 Task: Set the VNC Port for mosaic video sub source to 20002.
Action: Mouse moved to (100, 12)
Screenshot: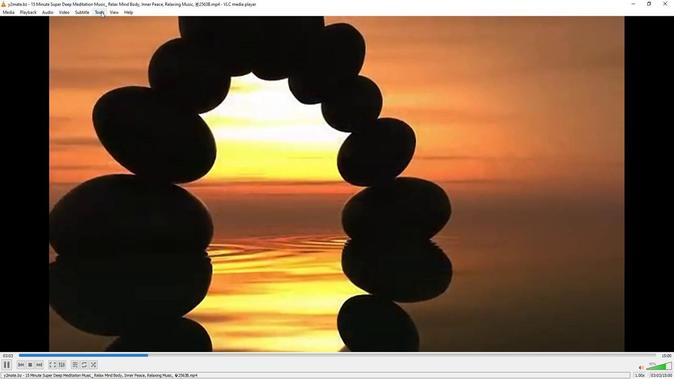 
Action: Mouse pressed left at (100, 12)
Screenshot: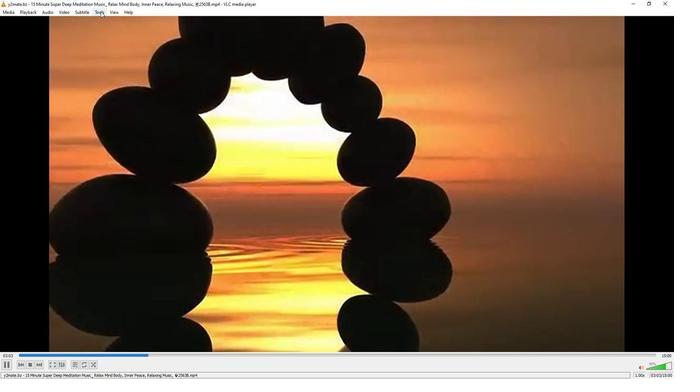 
Action: Mouse moved to (110, 97)
Screenshot: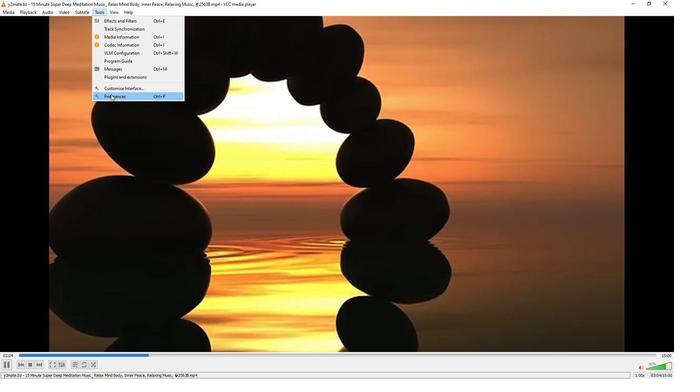 
Action: Mouse pressed left at (110, 97)
Screenshot: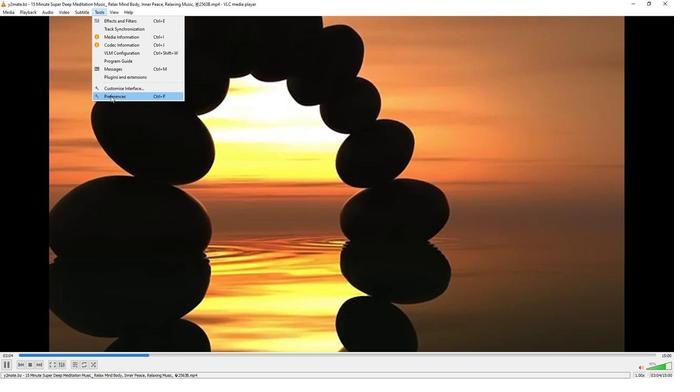 
Action: Mouse moved to (223, 309)
Screenshot: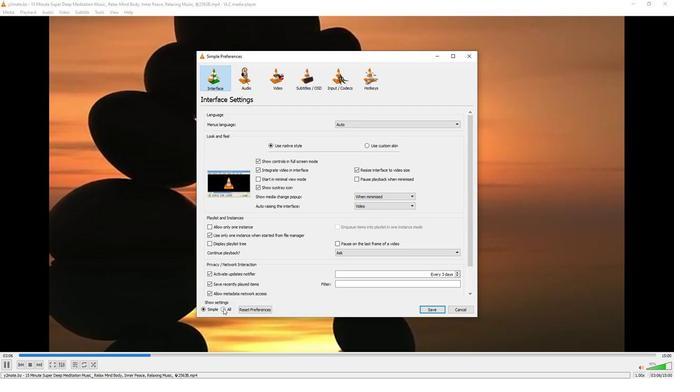 
Action: Mouse pressed left at (223, 309)
Screenshot: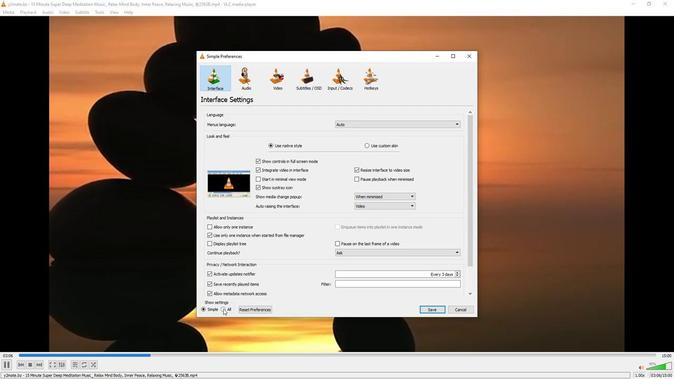 
Action: Mouse moved to (224, 208)
Screenshot: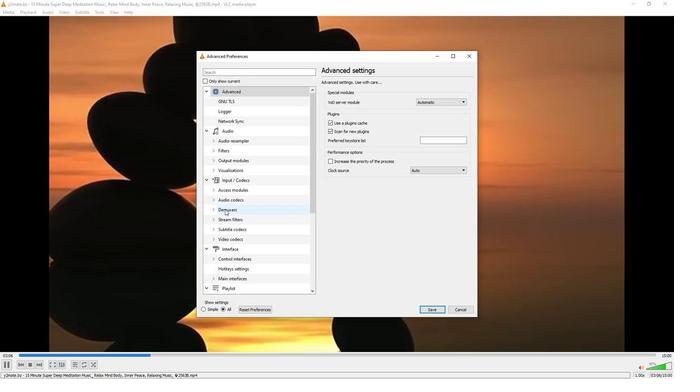 
Action: Mouse scrolled (224, 207) with delta (0, 0)
Screenshot: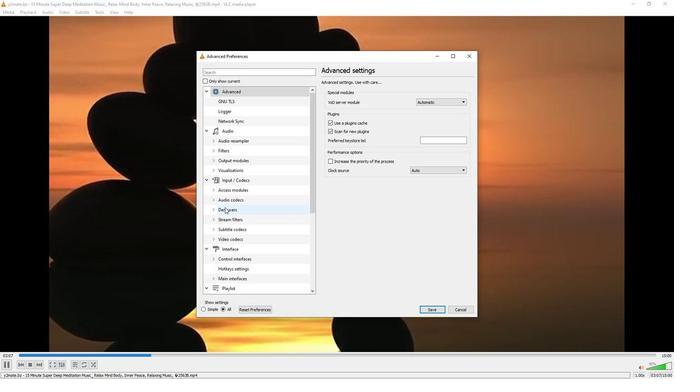 
Action: Mouse scrolled (224, 207) with delta (0, 0)
Screenshot: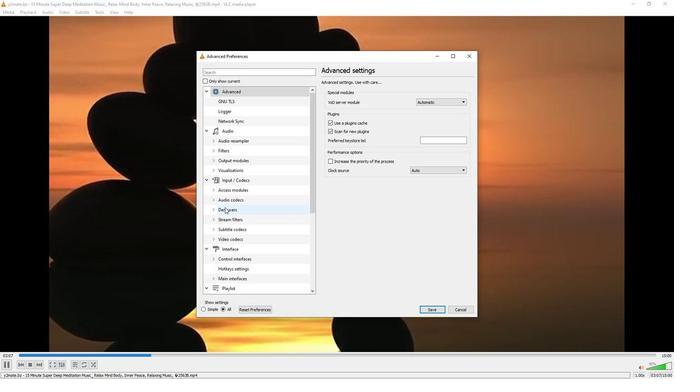 
Action: Mouse moved to (224, 207)
Screenshot: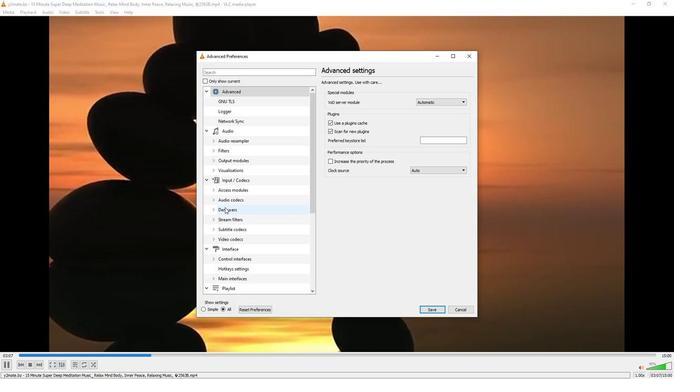 
Action: Mouse scrolled (224, 207) with delta (0, 0)
Screenshot: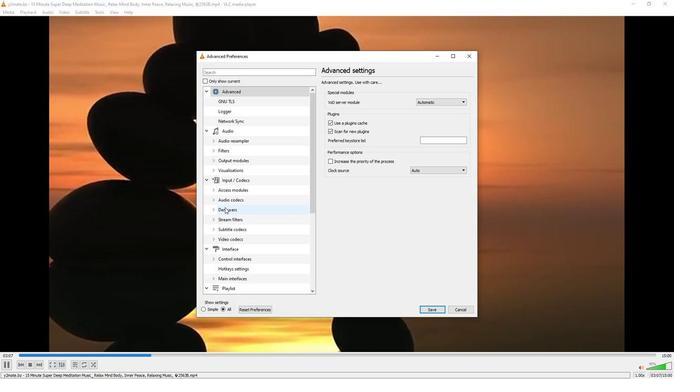
Action: Mouse moved to (224, 207)
Screenshot: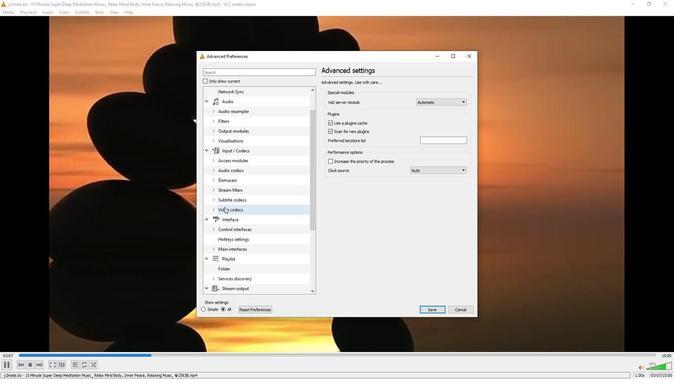 
Action: Mouse scrolled (224, 206) with delta (0, 0)
Screenshot: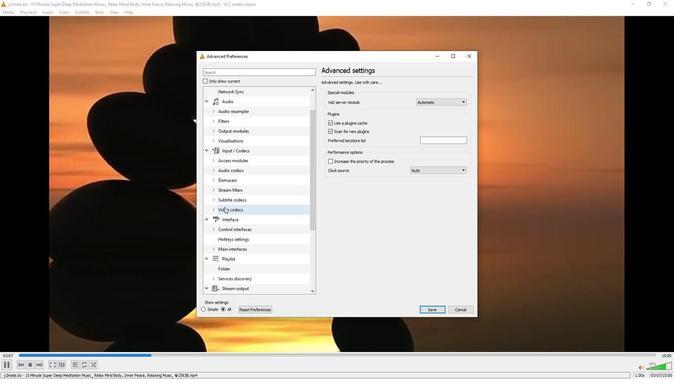 
Action: Mouse moved to (223, 205)
Screenshot: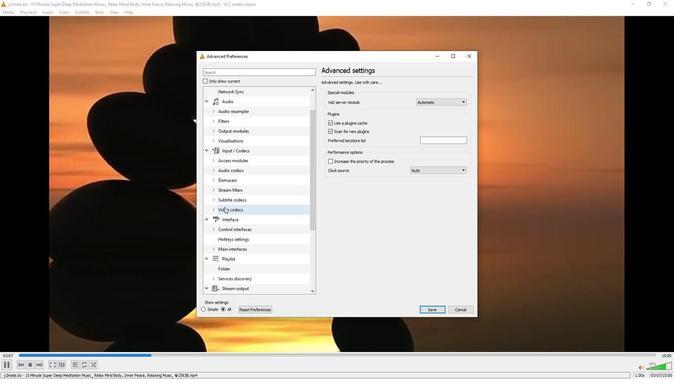 
Action: Mouse scrolled (223, 205) with delta (0, 0)
Screenshot: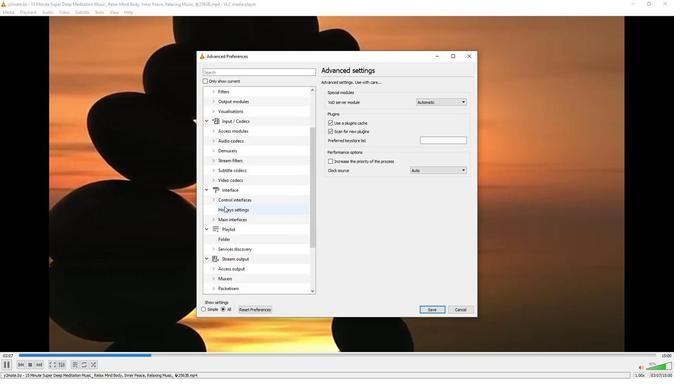 
Action: Mouse moved to (223, 203)
Screenshot: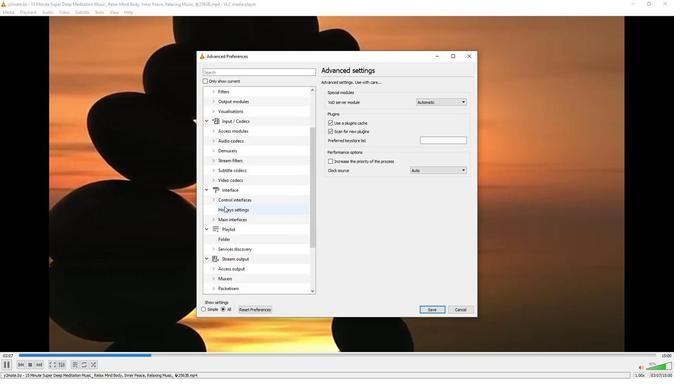 
Action: Mouse scrolled (223, 202) with delta (0, 0)
Screenshot: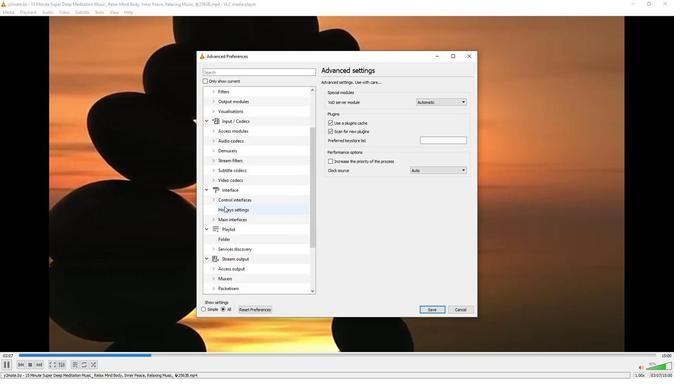 
Action: Mouse moved to (221, 199)
Screenshot: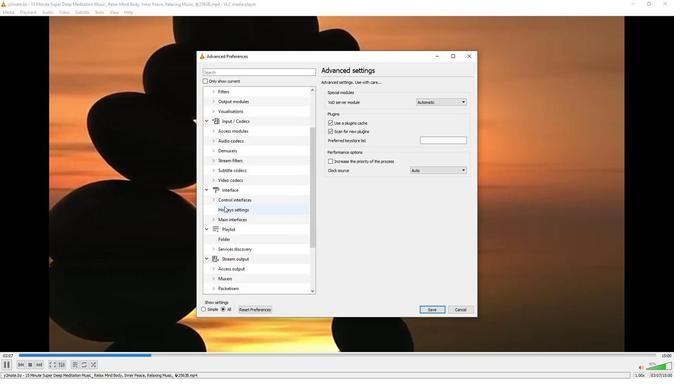 
Action: Mouse scrolled (221, 199) with delta (0, 0)
Screenshot: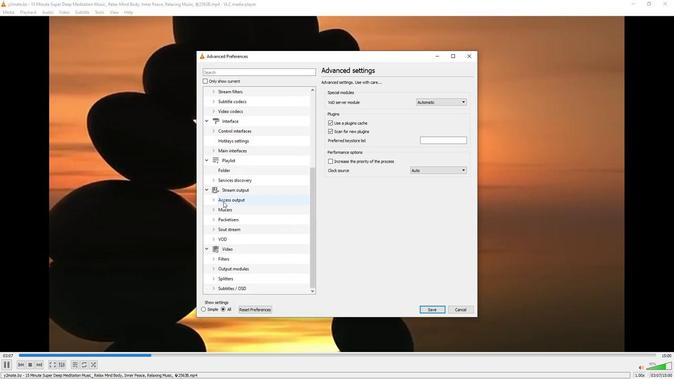 
Action: Mouse moved to (221, 198)
Screenshot: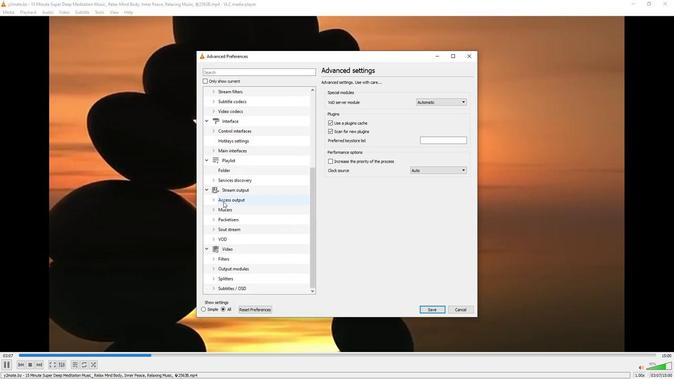 
Action: Mouse scrolled (221, 198) with delta (0, 0)
Screenshot: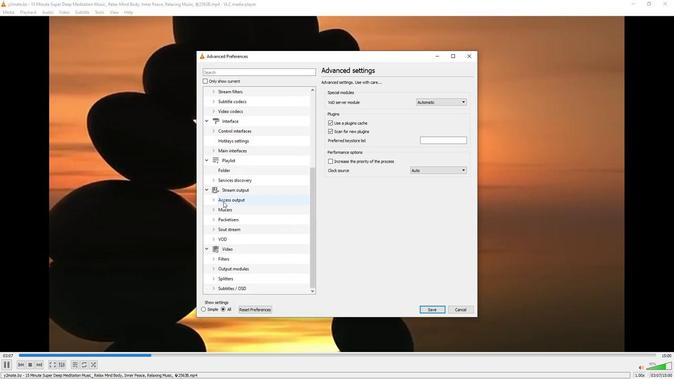 
Action: Mouse moved to (212, 288)
Screenshot: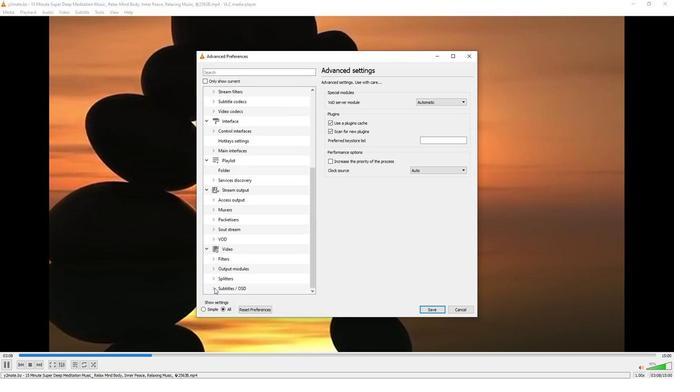 
Action: Mouse pressed left at (212, 288)
Screenshot: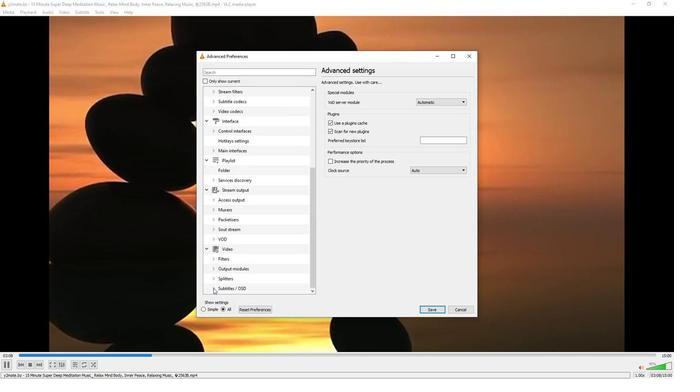 
Action: Mouse moved to (218, 239)
Screenshot: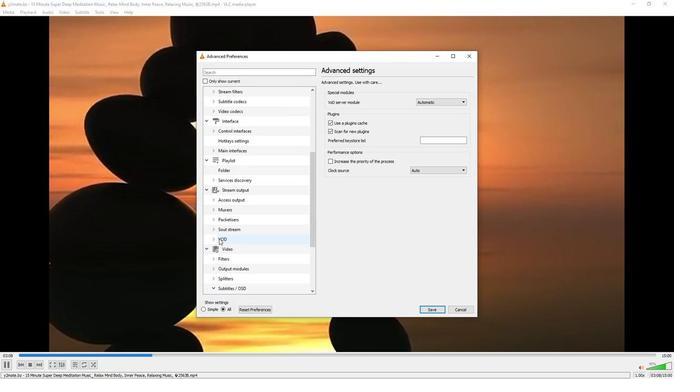 
Action: Mouse scrolled (218, 238) with delta (0, 0)
Screenshot: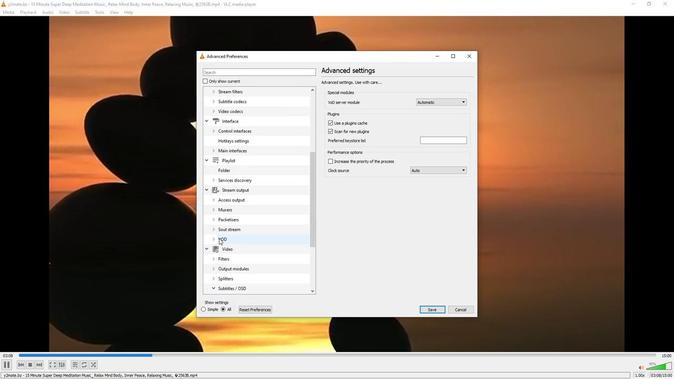 
Action: Mouse scrolled (218, 238) with delta (0, 0)
Screenshot: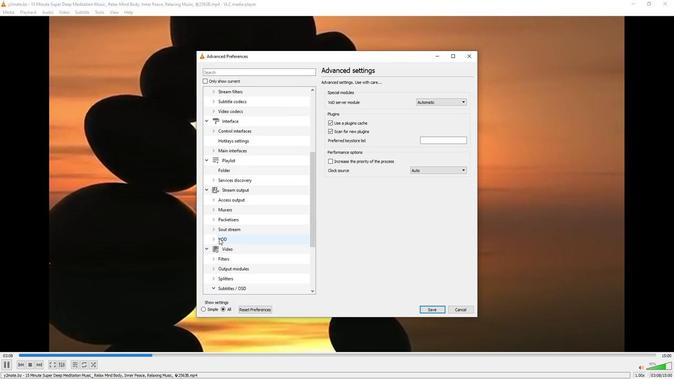 
Action: Mouse scrolled (218, 238) with delta (0, 0)
Screenshot: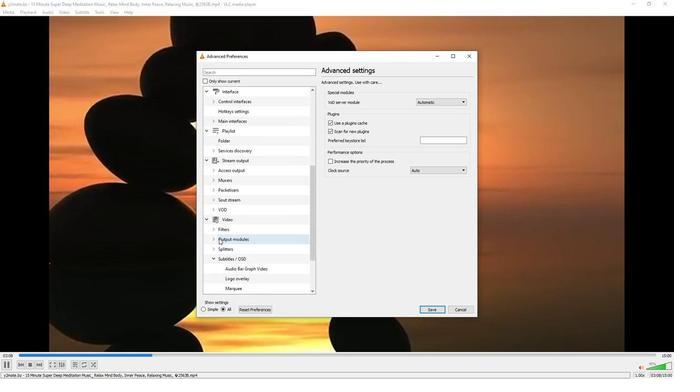 
Action: Mouse scrolled (218, 238) with delta (0, 0)
Screenshot: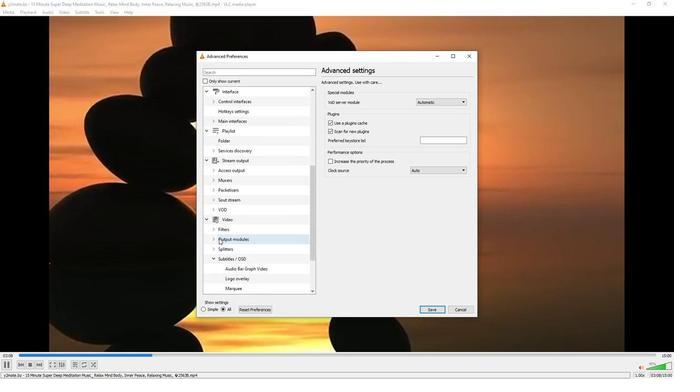 
Action: Mouse moved to (218, 238)
Screenshot: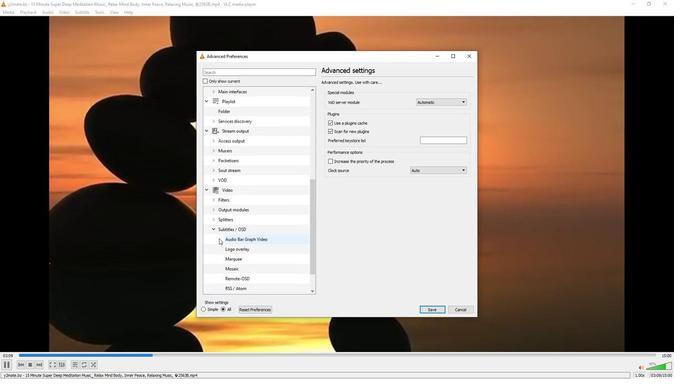 
Action: Mouse scrolled (218, 238) with delta (0, 0)
Screenshot: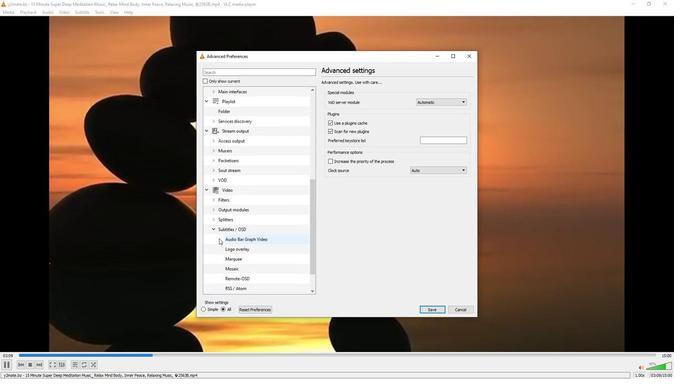 
Action: Mouse moved to (218, 237)
Screenshot: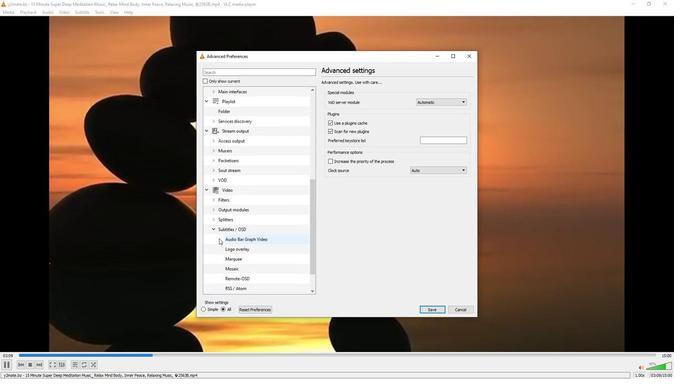 
Action: Mouse scrolled (218, 236) with delta (0, 0)
Screenshot: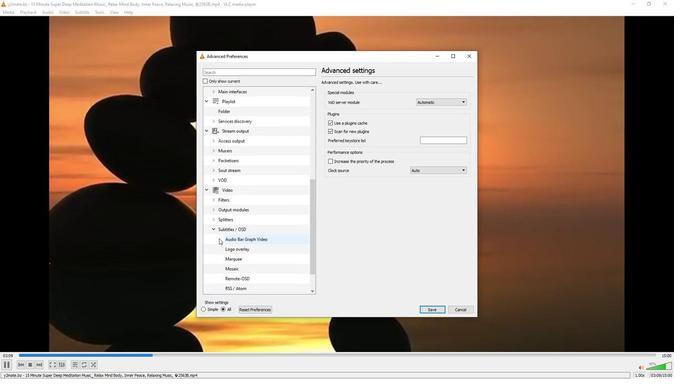 
Action: Mouse moved to (218, 231)
Screenshot: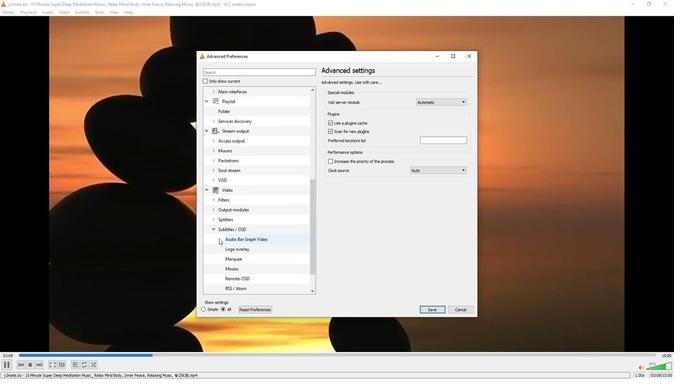 
Action: Mouse scrolled (218, 231) with delta (0, 0)
Screenshot: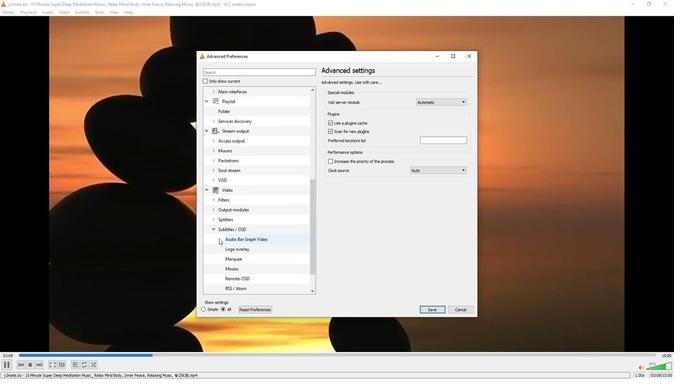 
Action: Mouse moved to (243, 276)
Screenshot: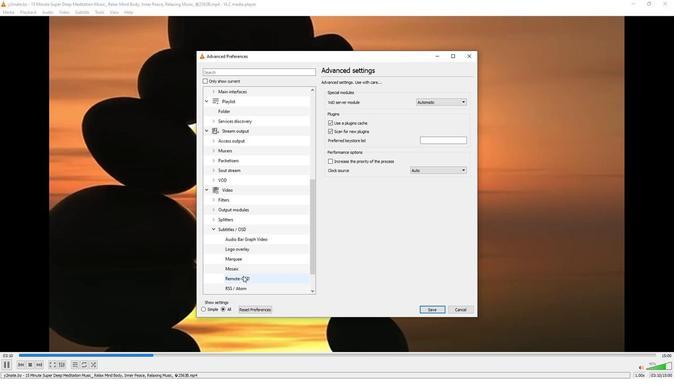 
Action: Mouse pressed left at (243, 276)
Screenshot: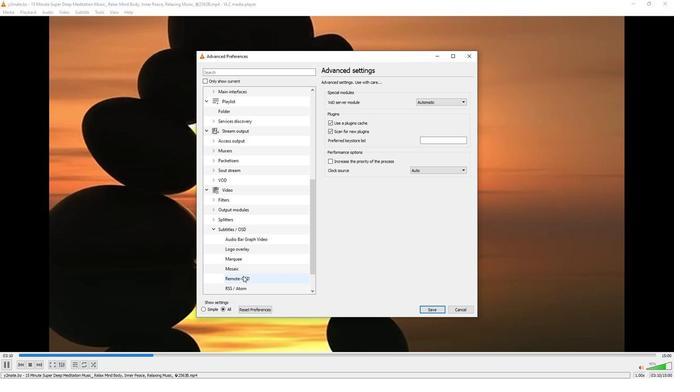 
Action: Mouse moved to (465, 101)
Screenshot: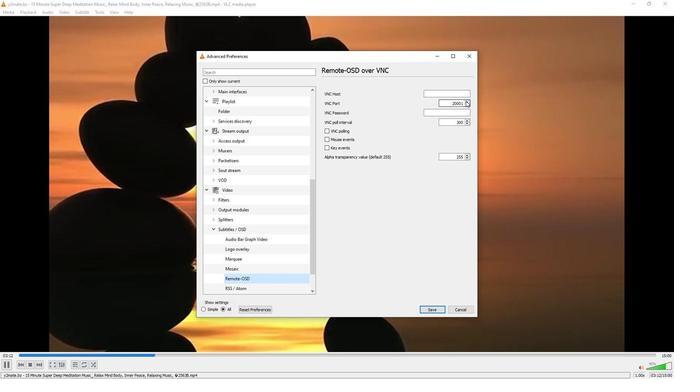 
Action: Mouse pressed left at (465, 101)
Screenshot: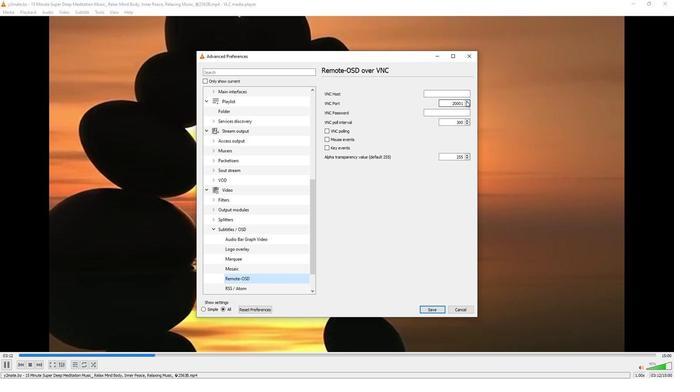 
Action: Mouse moved to (448, 125)
Screenshot: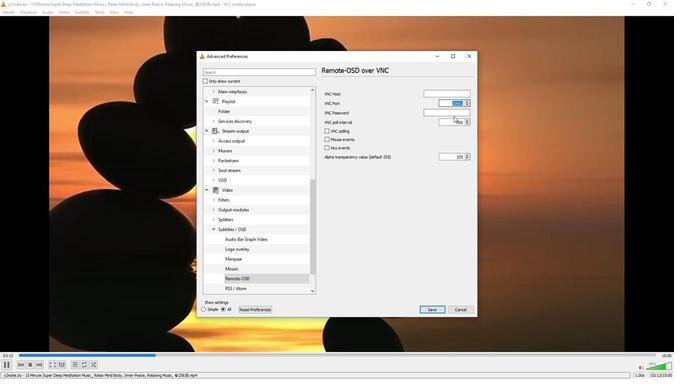 
